 Task: Set the Search for items where to "any criteria are met" while Find Invoice.
Action: Mouse moved to (178, 24)
Screenshot: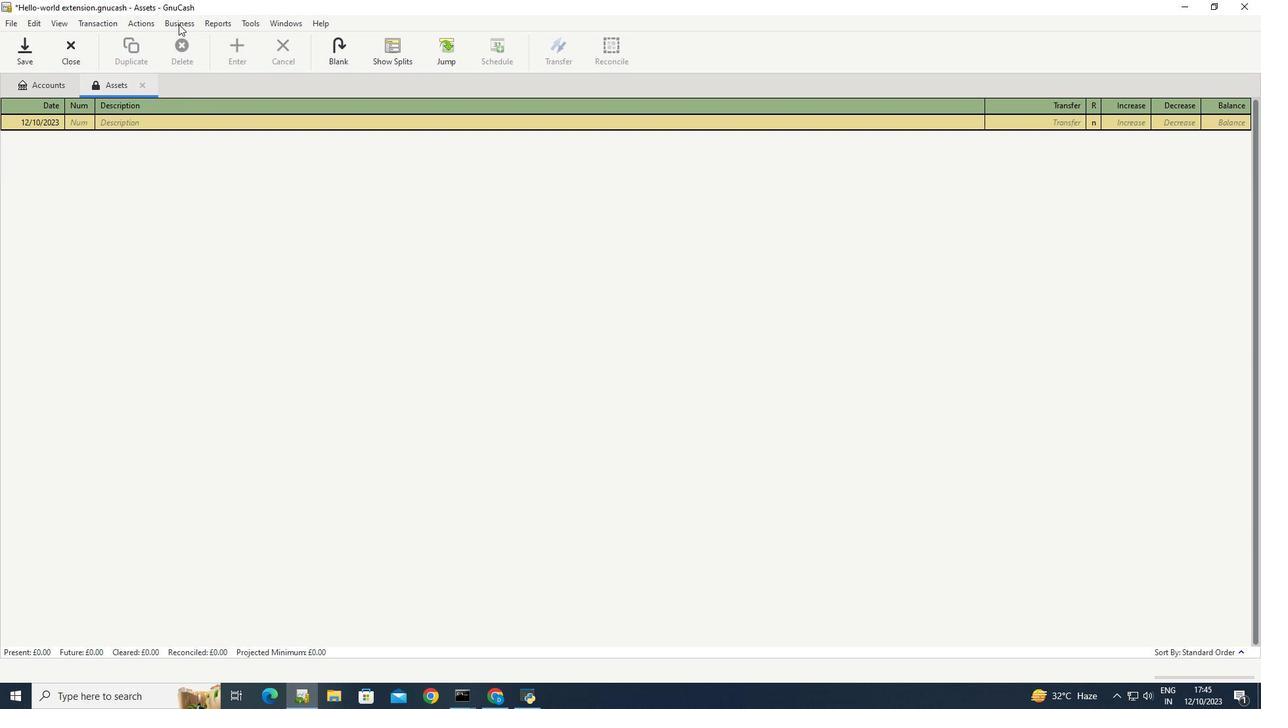 
Action: Mouse pressed left at (178, 24)
Screenshot: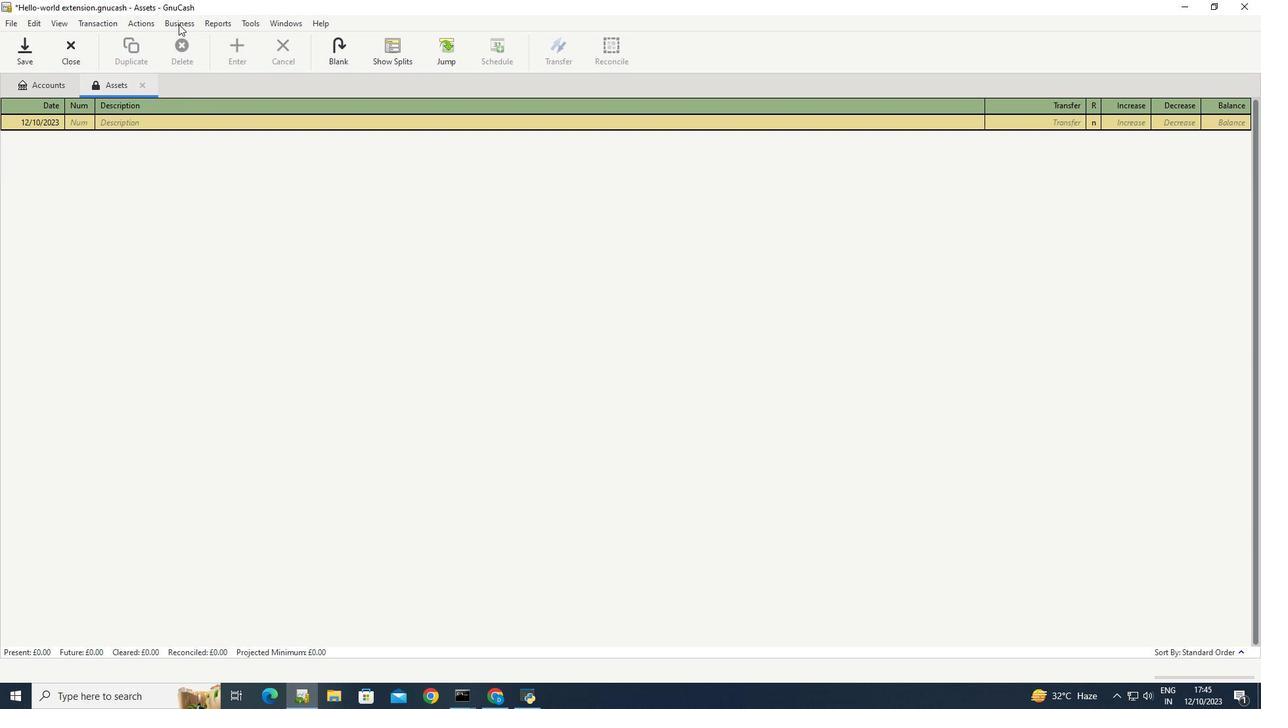 
Action: Mouse moved to (338, 107)
Screenshot: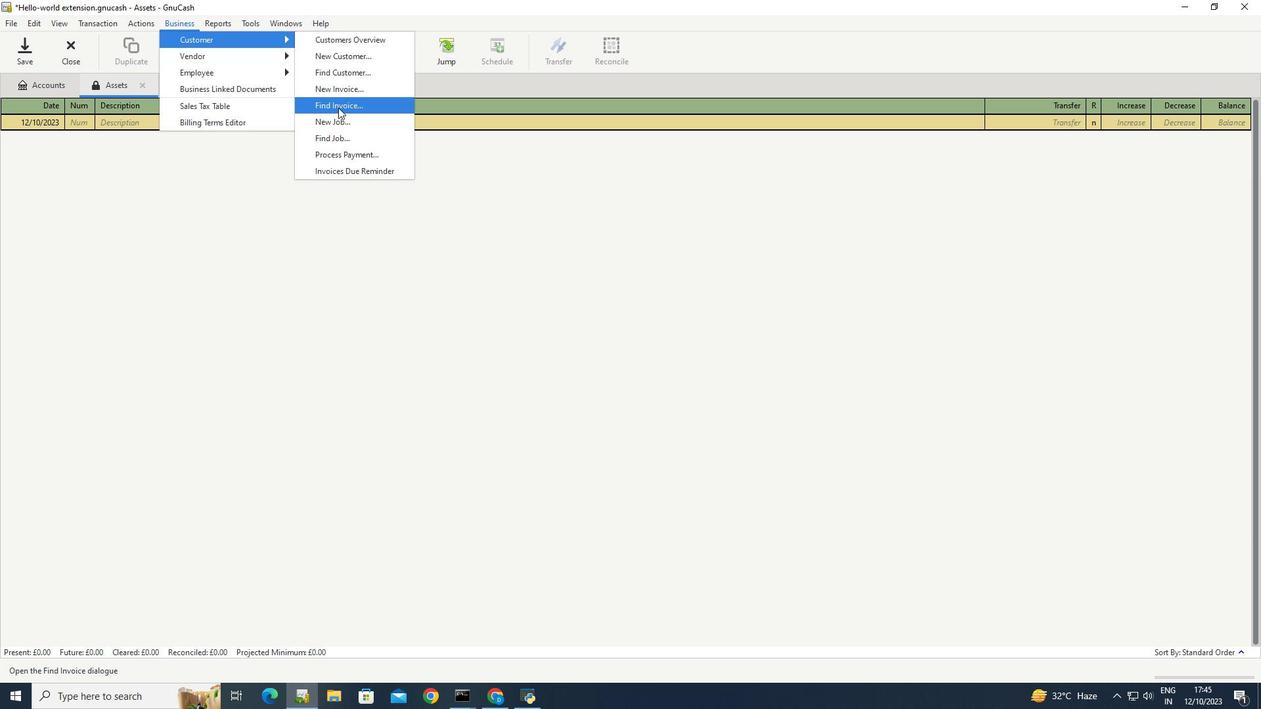 
Action: Mouse pressed left at (338, 107)
Screenshot: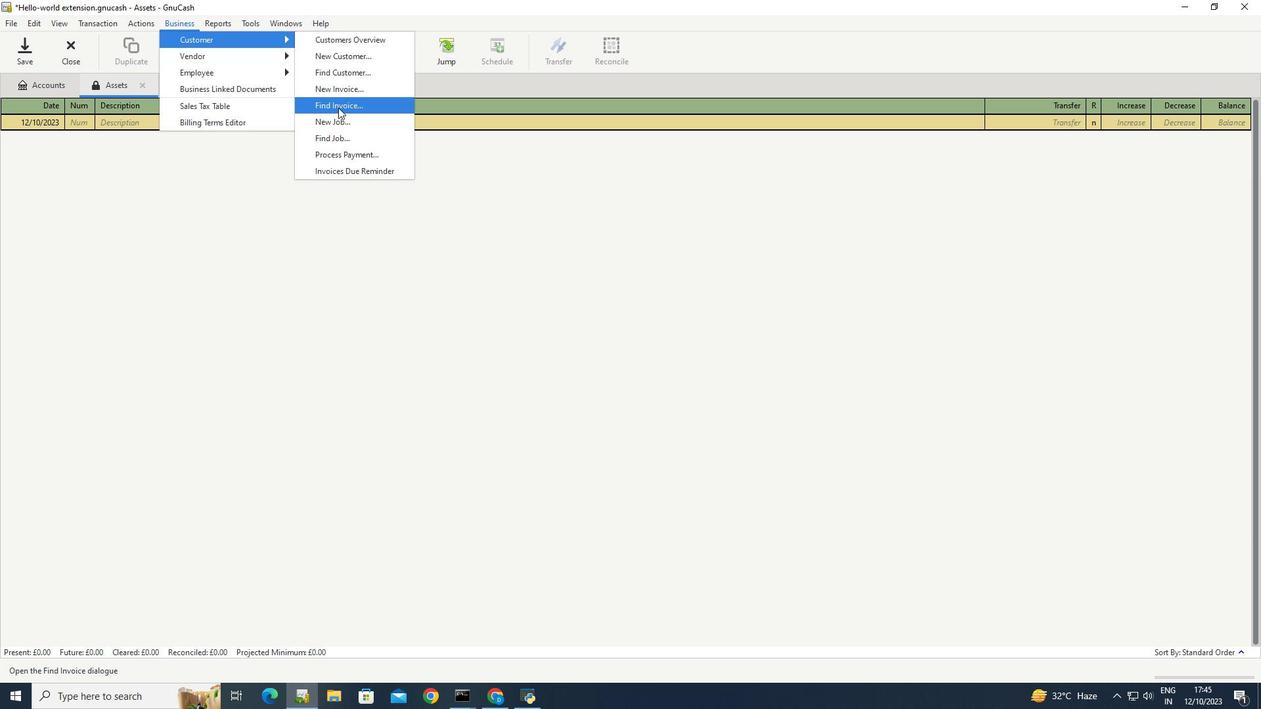 
Action: Mouse moved to (770, 277)
Screenshot: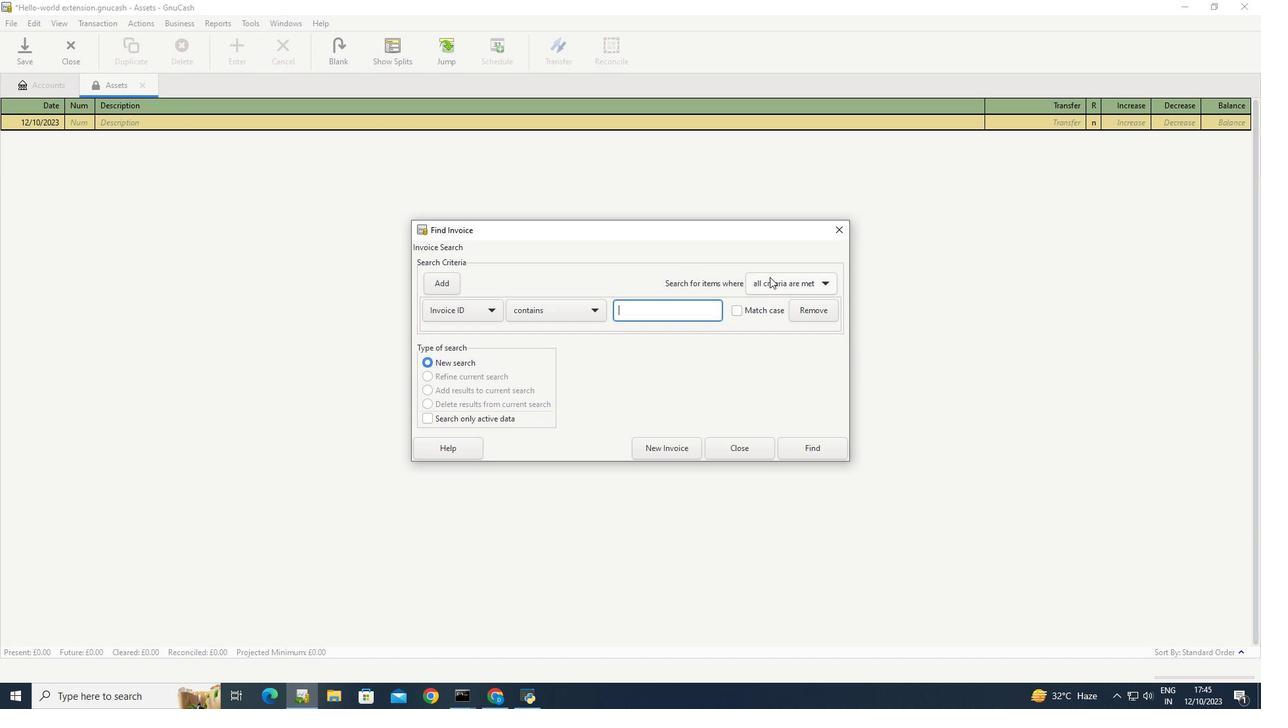 
Action: Mouse pressed left at (770, 277)
Screenshot: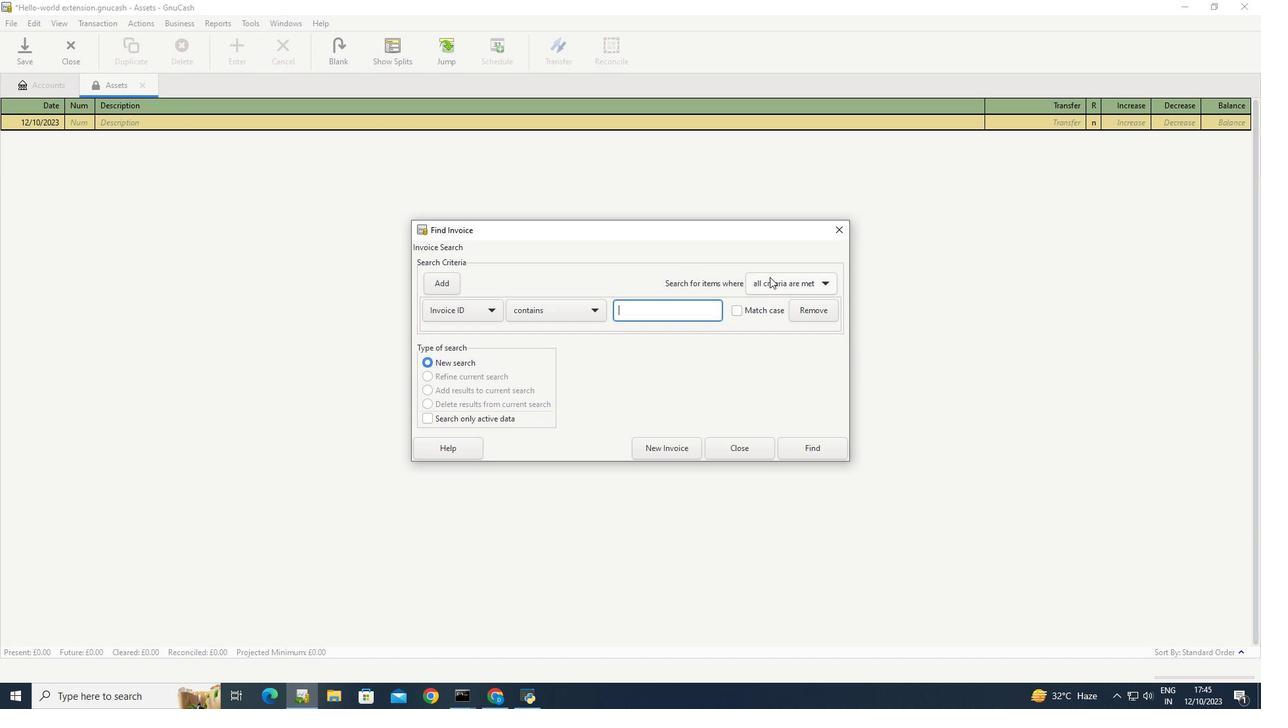 
Action: Mouse moved to (764, 308)
Screenshot: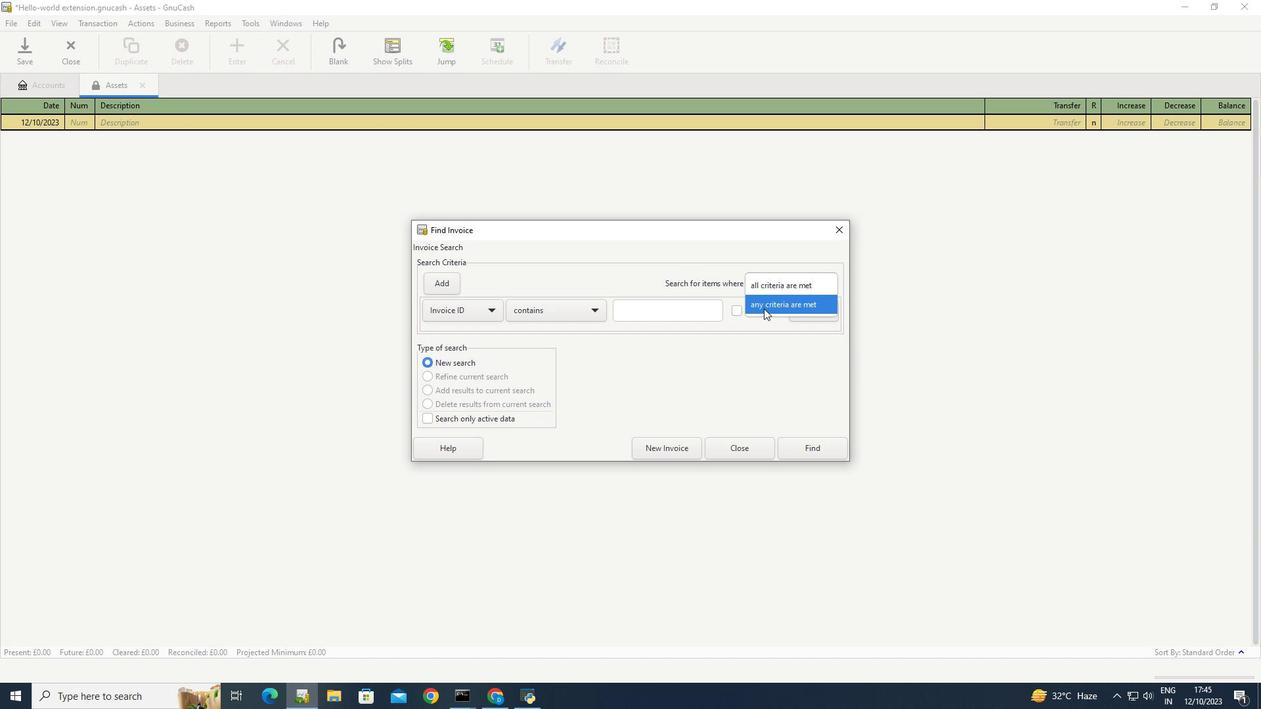 
Action: Mouse pressed left at (764, 308)
Screenshot: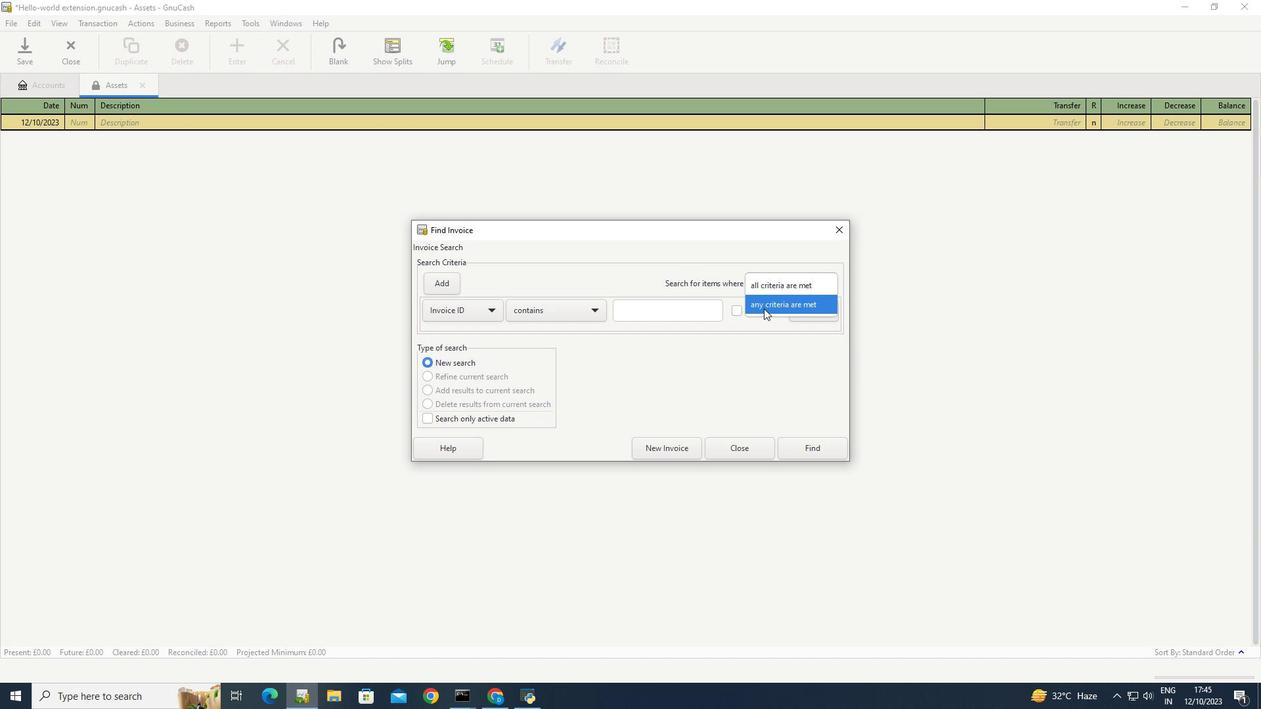
Action: Mouse moved to (726, 356)
Screenshot: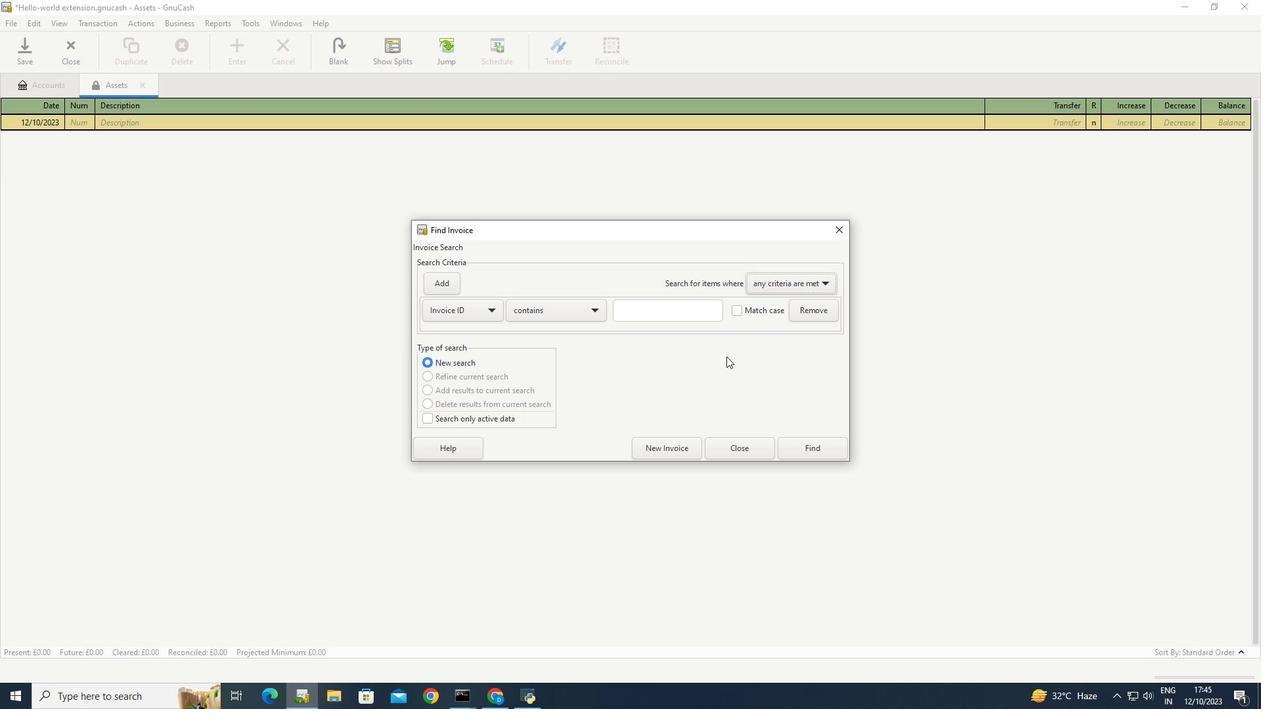 
Action: Mouse pressed left at (726, 356)
Screenshot: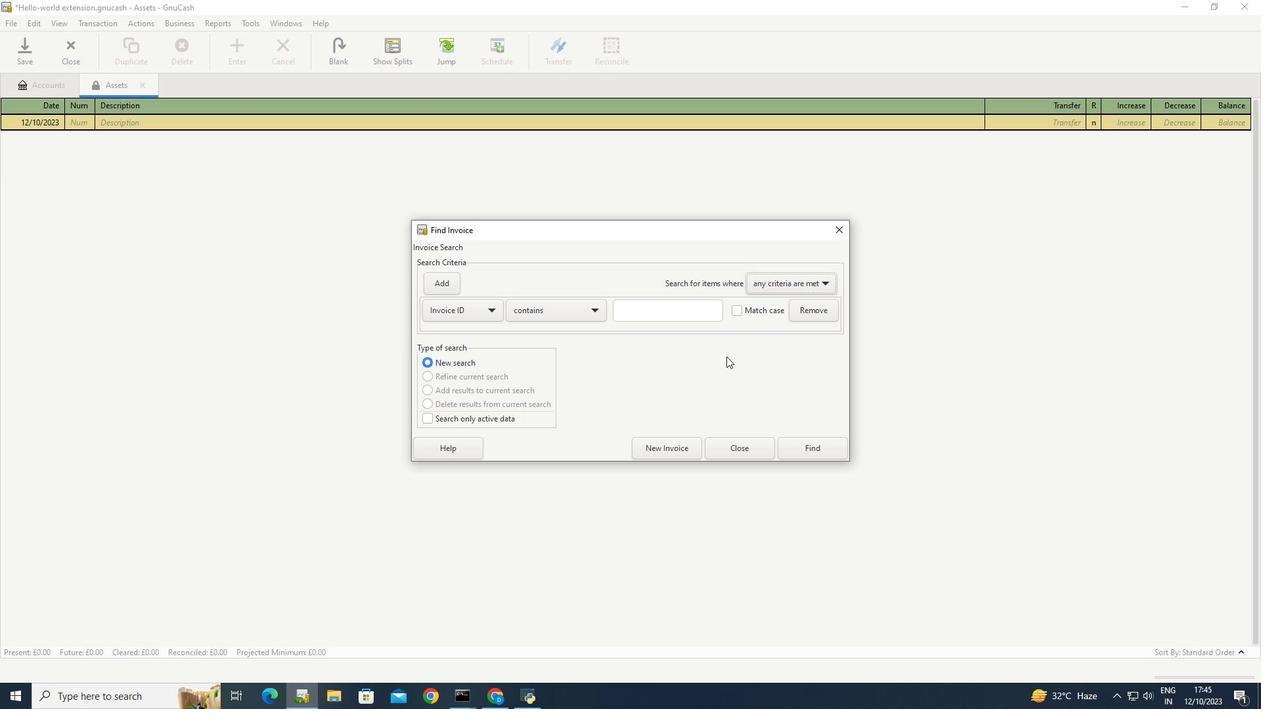 
Action: Mouse moved to (725, 356)
Screenshot: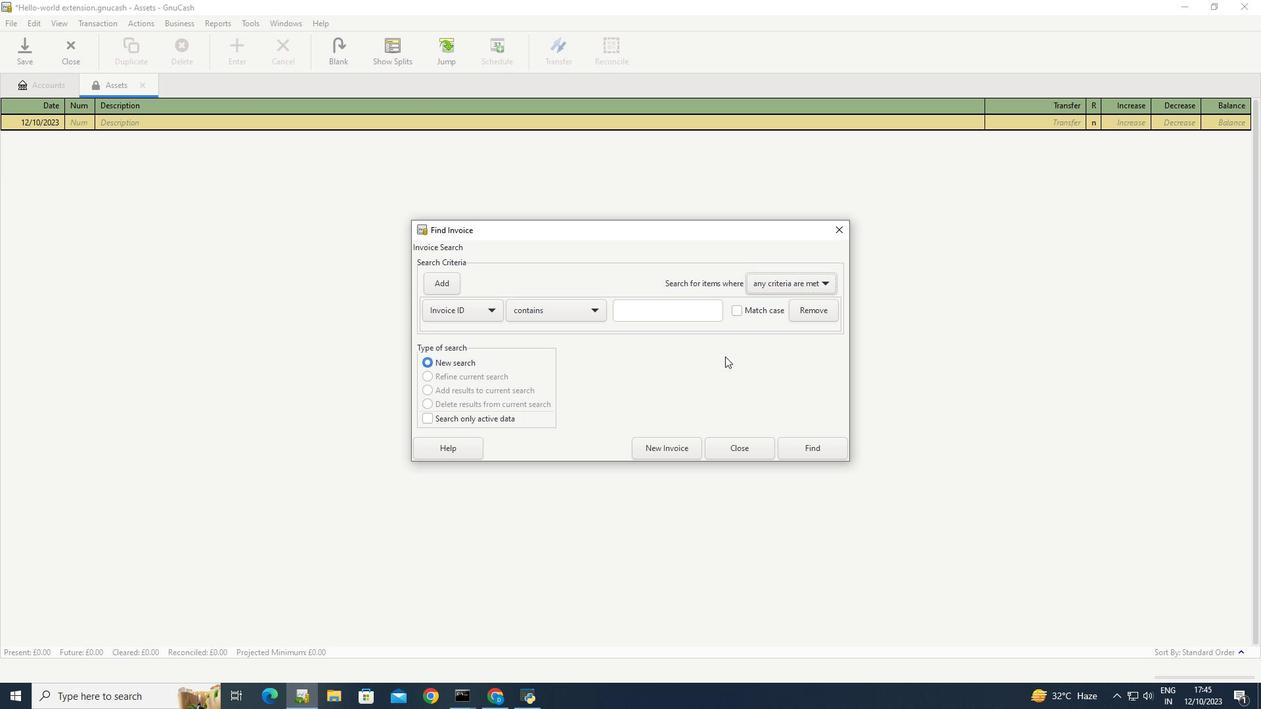
